 Task: Create a section Expedition and in the section, add a milestone Digital Asset Management in the project WorthyTech.
Action: Mouse moved to (69, 402)
Screenshot: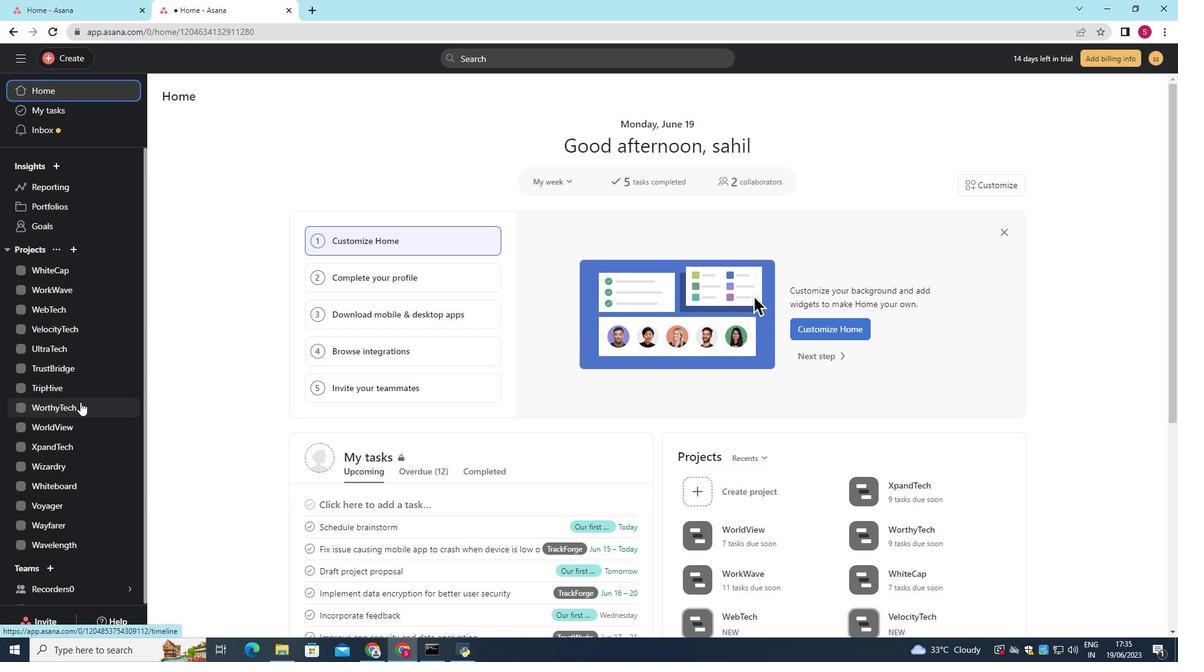 
Action: Mouse pressed left at (69, 402)
Screenshot: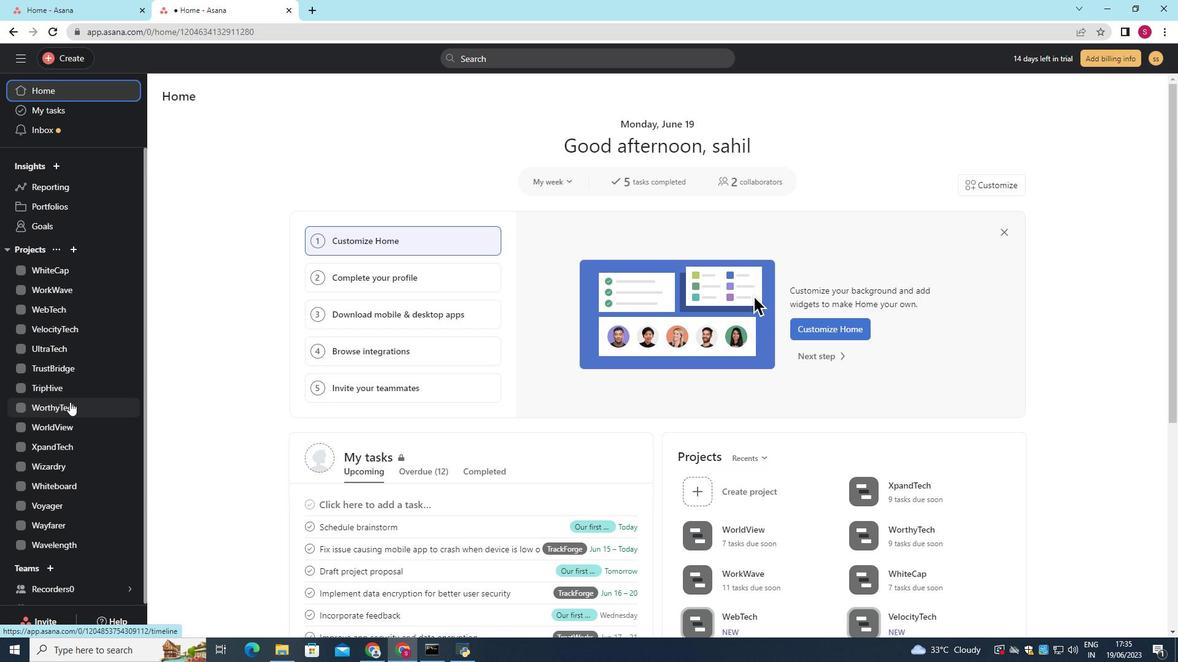 
Action: Mouse moved to (196, 562)
Screenshot: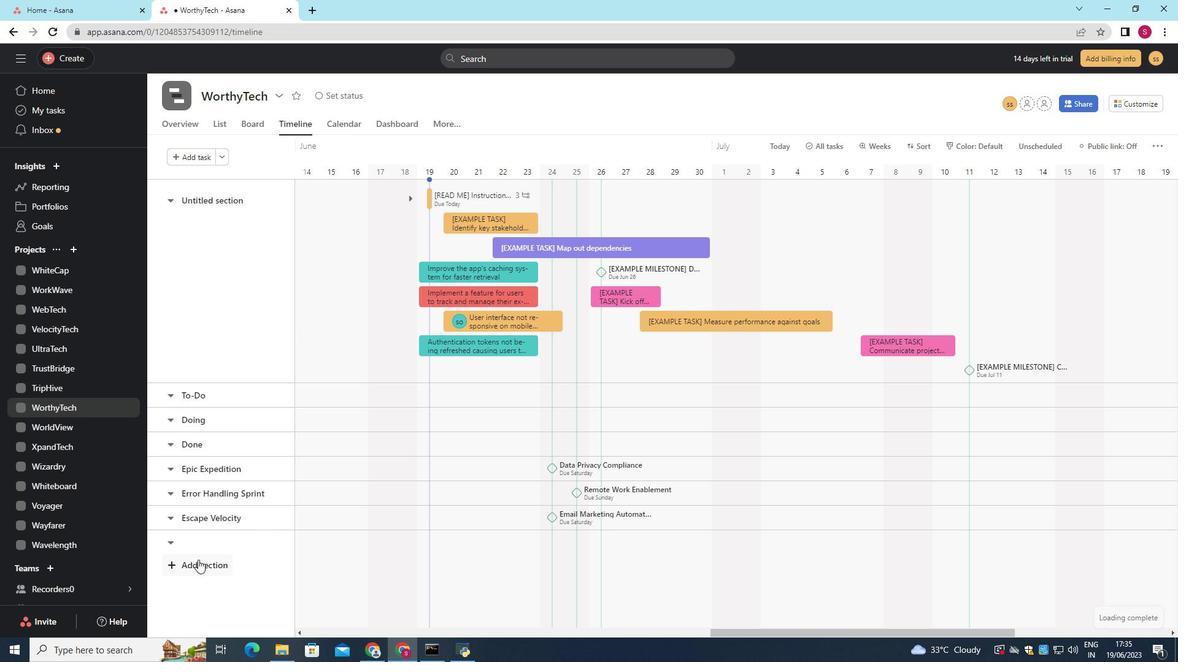 
Action: Mouse pressed left at (196, 562)
Screenshot: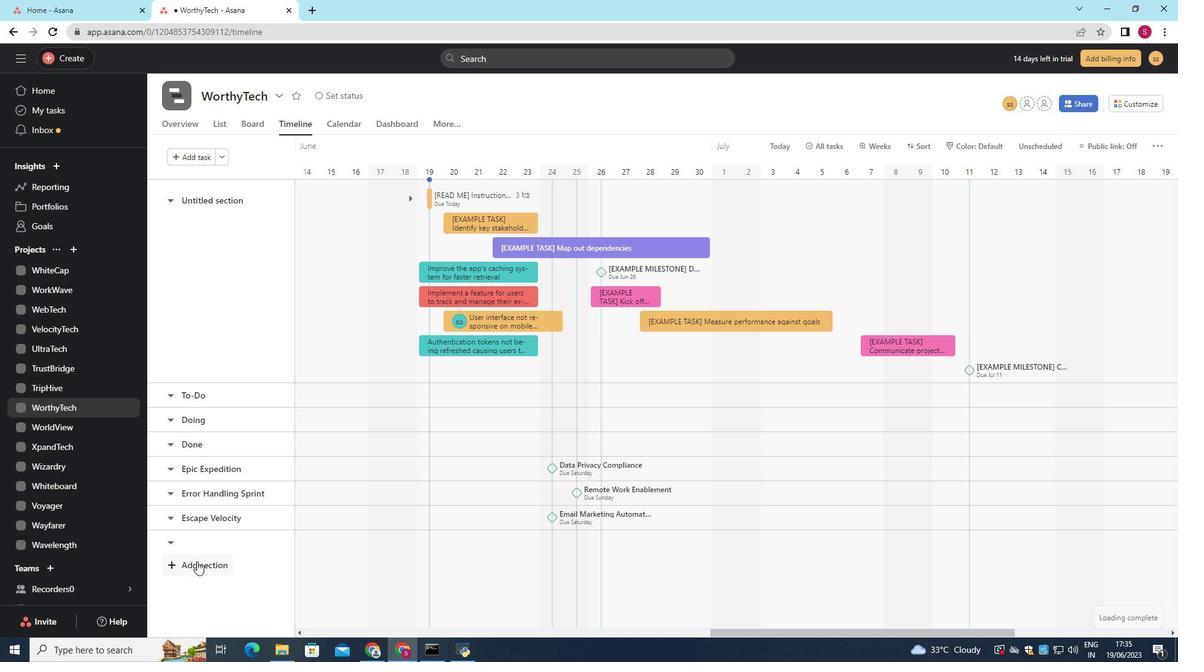 
Action: Key pressed <Key.shift>Expedition
Screenshot: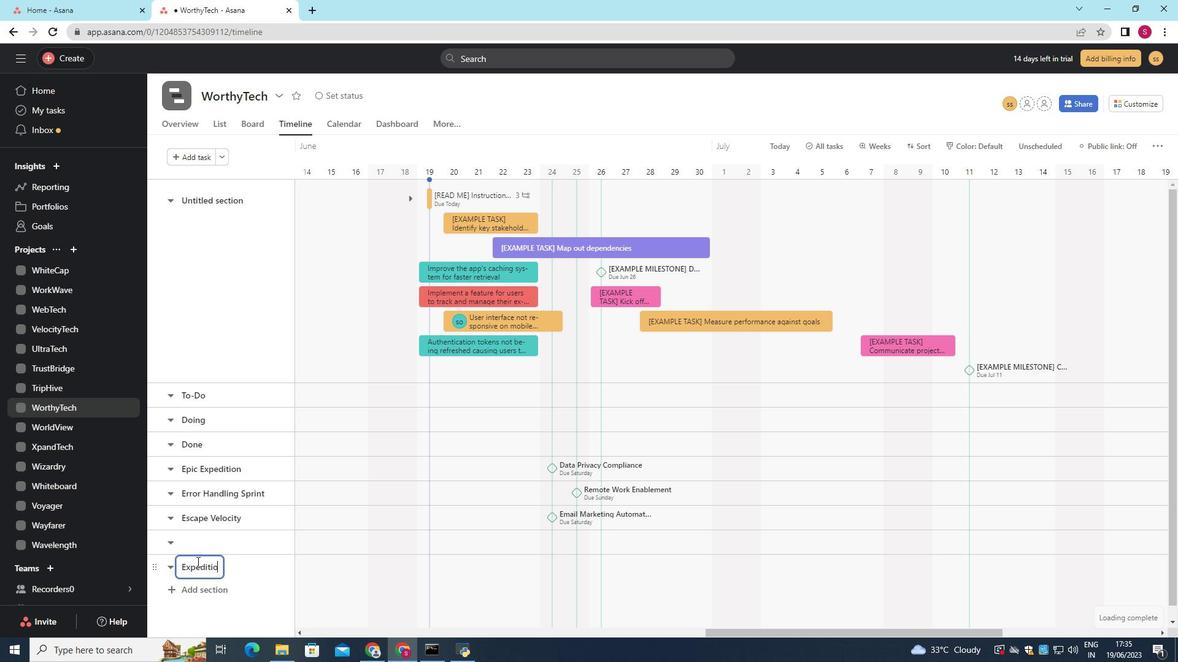 
Action: Mouse moved to (455, 574)
Screenshot: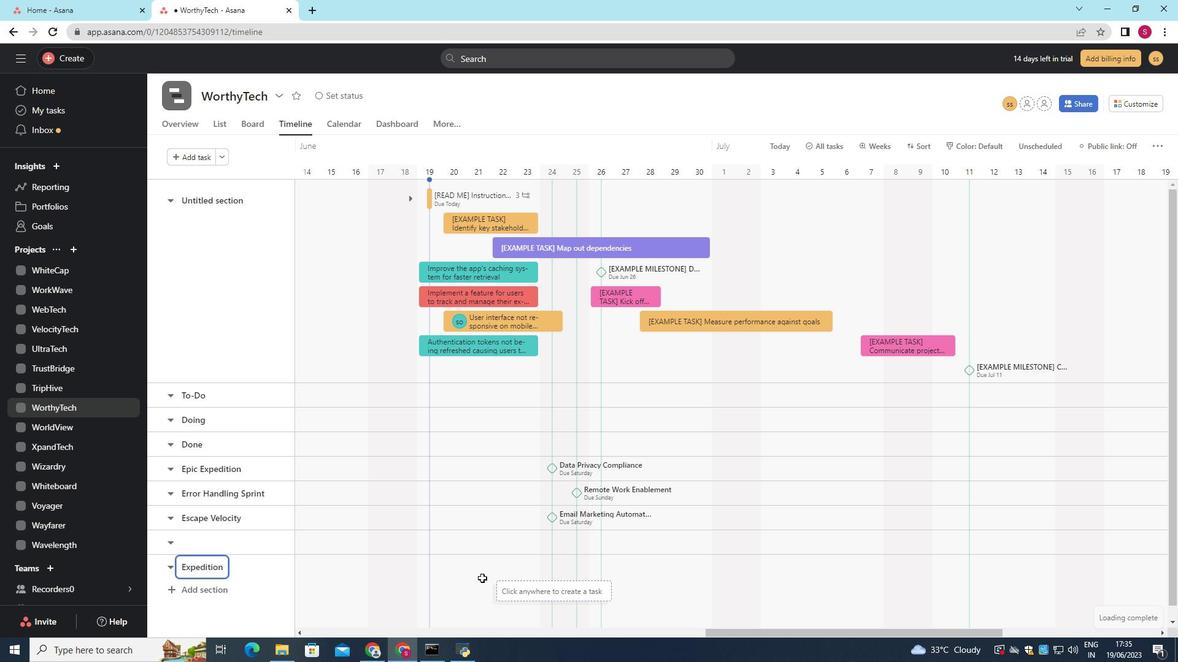 
Action: Mouse pressed left at (455, 574)
Screenshot: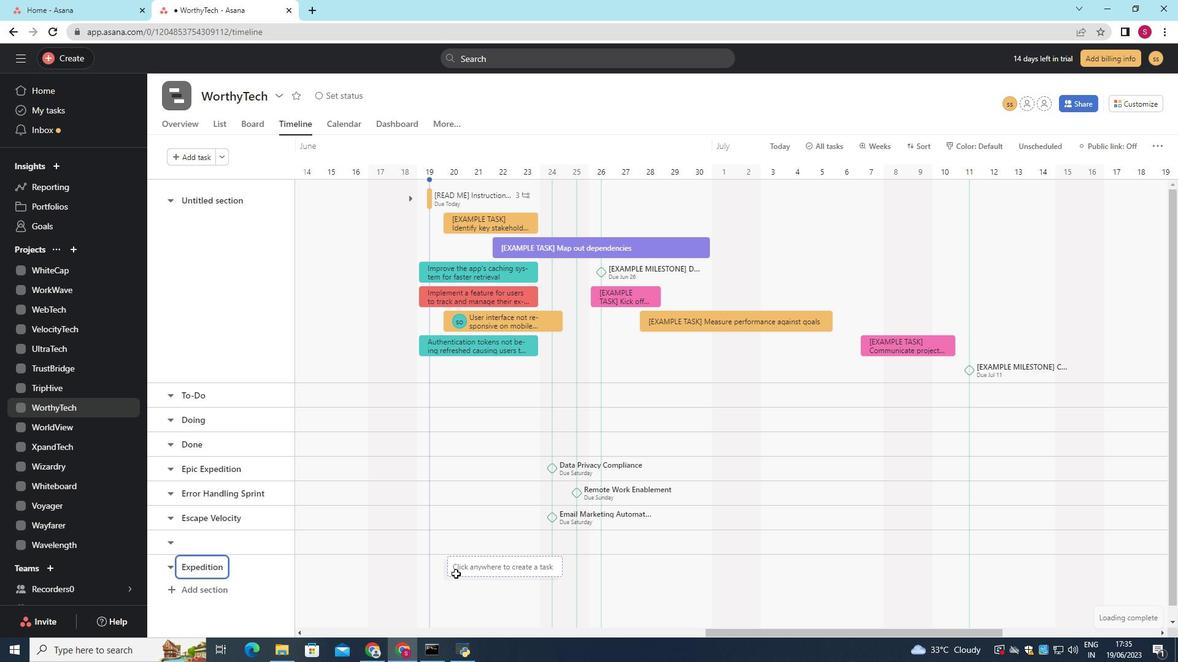 
Action: Key pressed <Key.shift>Digital<Key.space><Key.shift>Asset<Key.space><Key.shift>Management
Screenshot: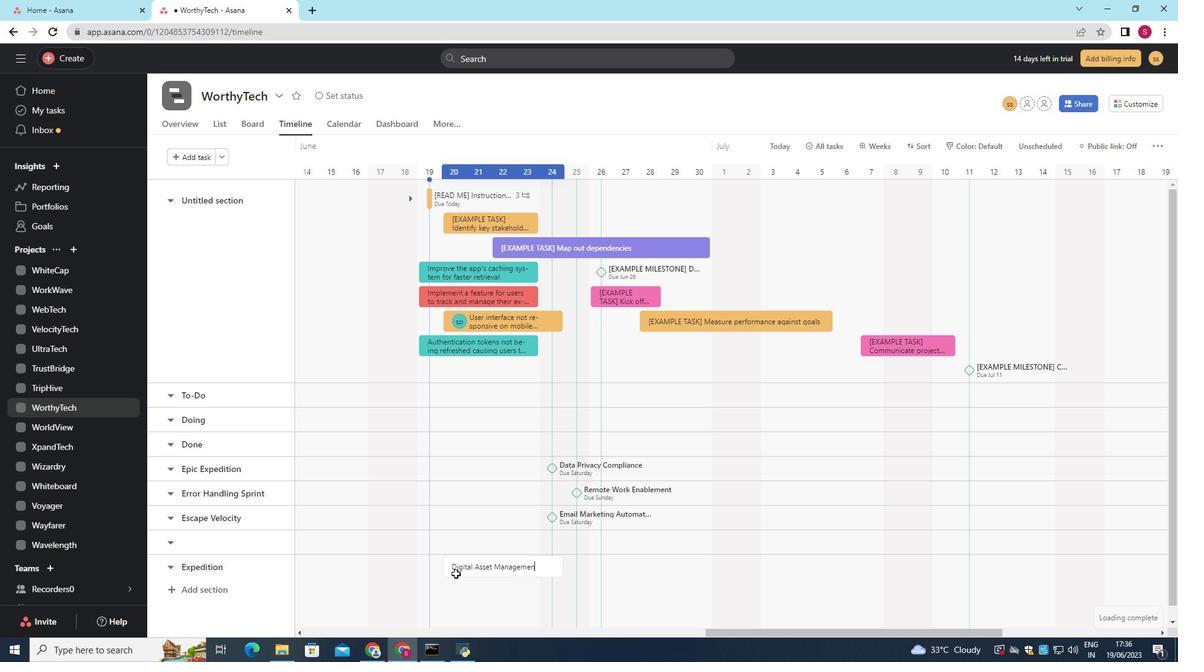 
Action: Mouse moved to (535, 578)
Screenshot: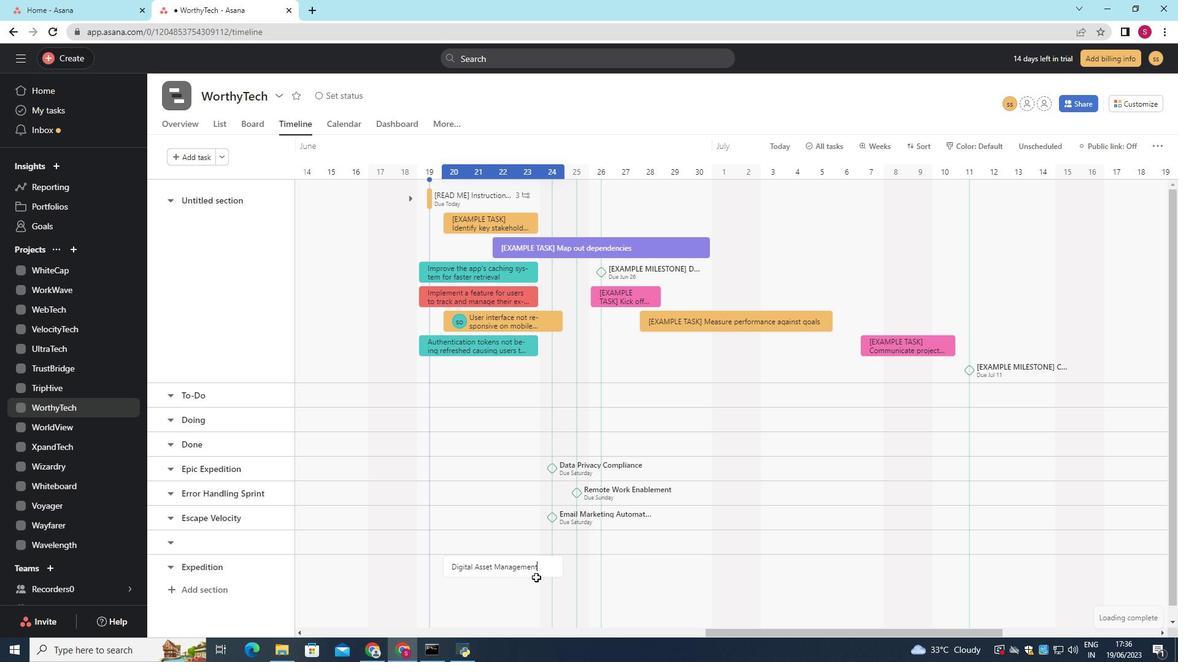 
Action: Key pressed <Key.enter>
Screenshot: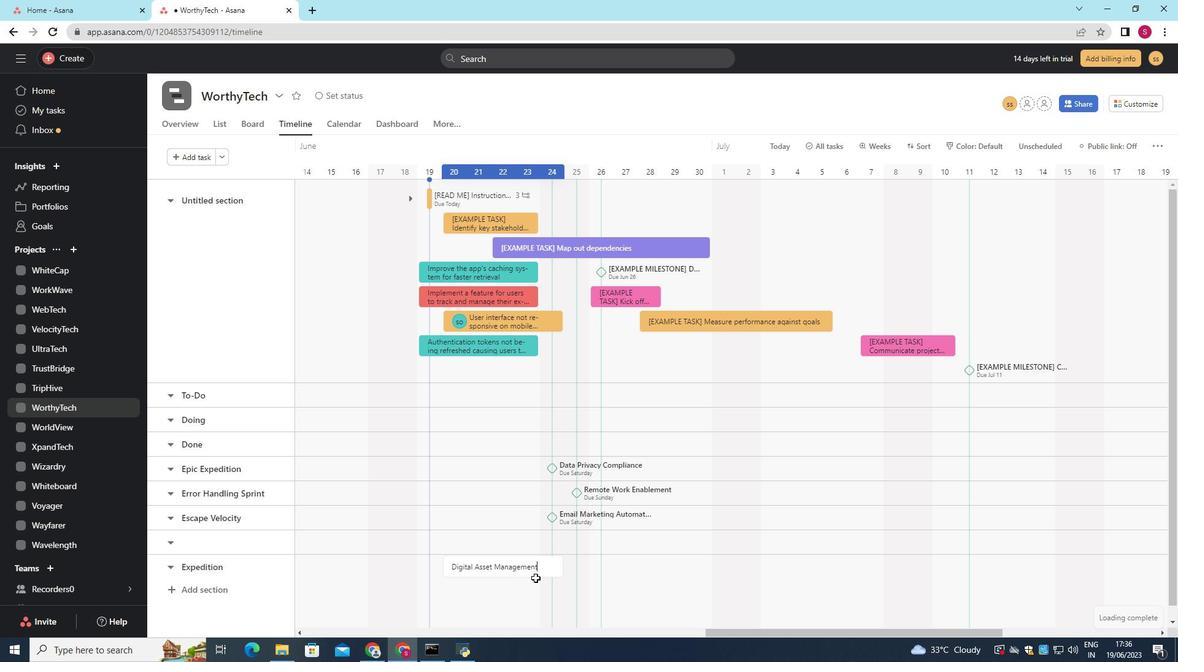 
Action: Mouse moved to (517, 565)
Screenshot: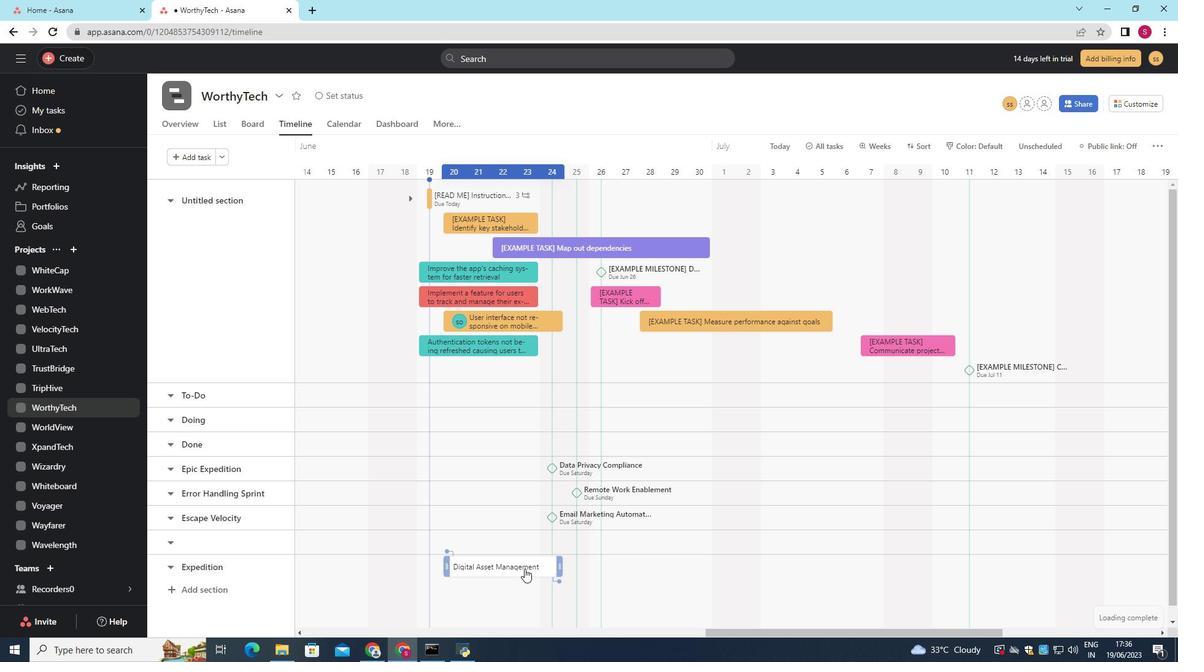 
Action: Mouse pressed right at (517, 565)
Screenshot: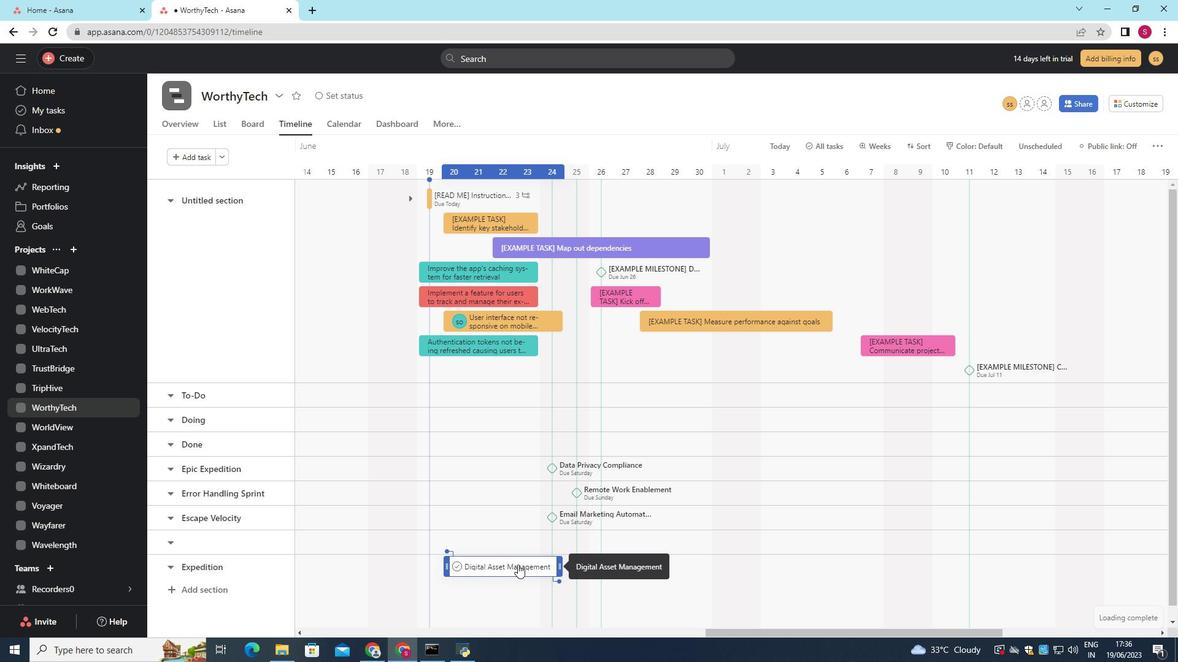 
Action: Mouse moved to (569, 501)
Screenshot: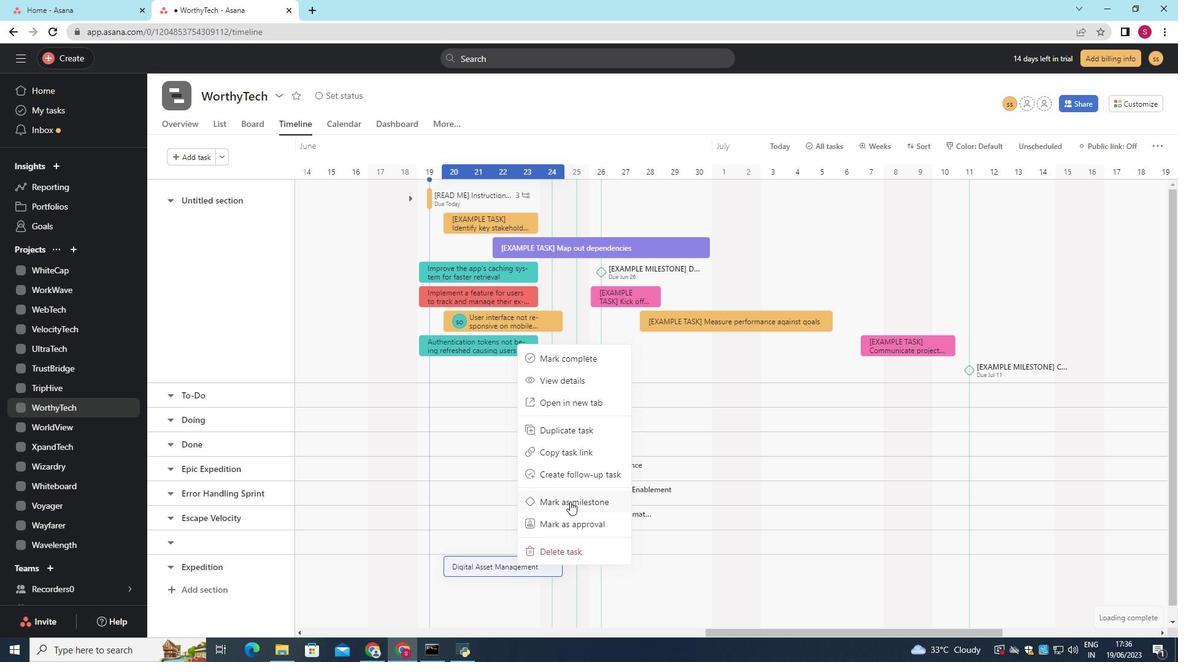 
Action: Mouse pressed left at (569, 501)
Screenshot: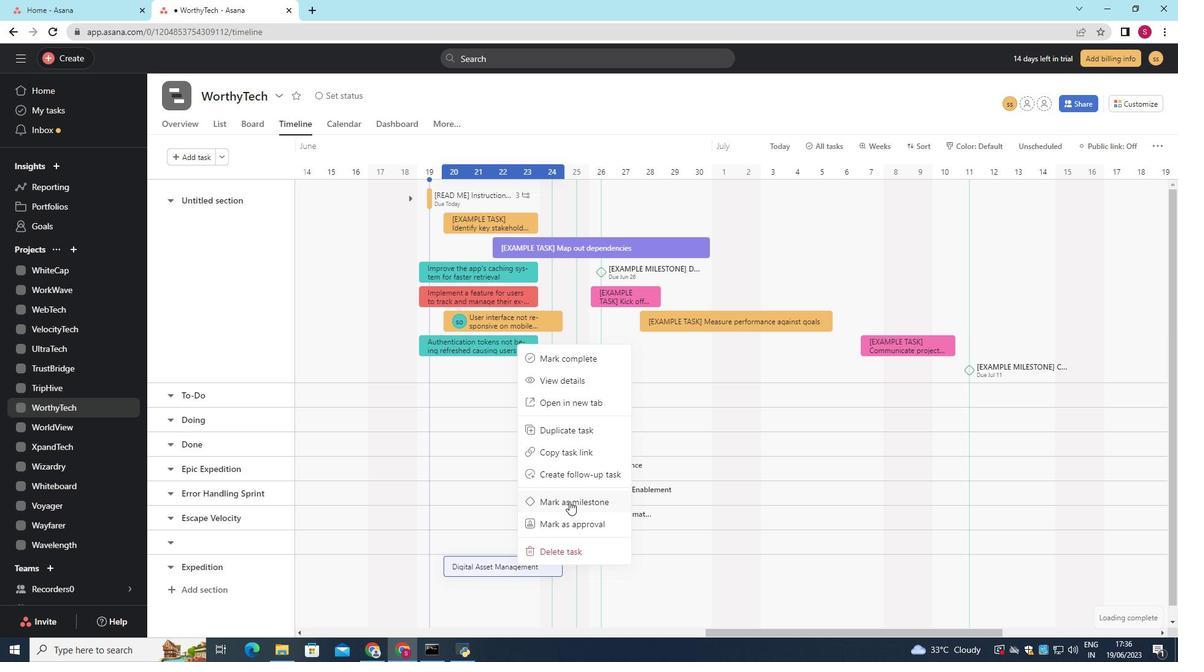 
